 Task: Add Comment CM0049 to Card Card0049 in Board Board0043 in Workspace Development in Trello
Action: Mouse moved to (569, 55)
Screenshot: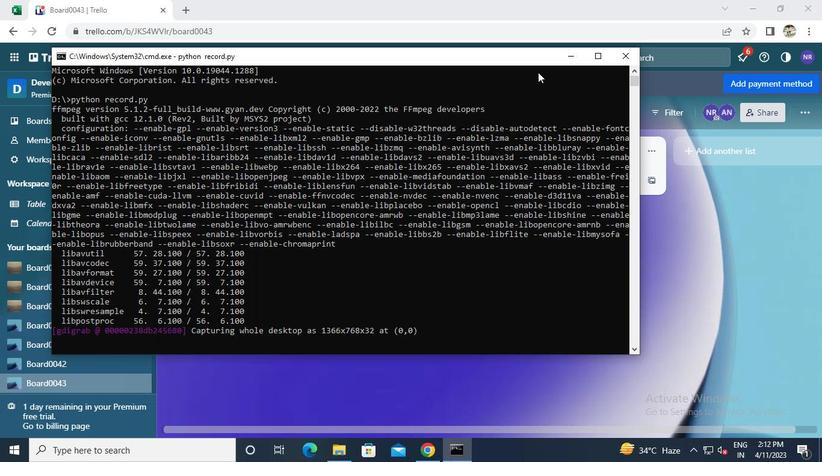 
Action: Mouse pressed left at (569, 55)
Screenshot: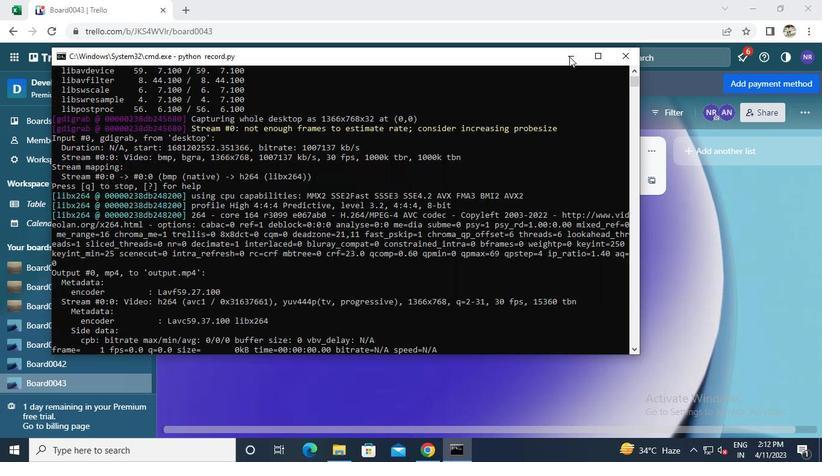 
Action: Mouse moved to (273, 199)
Screenshot: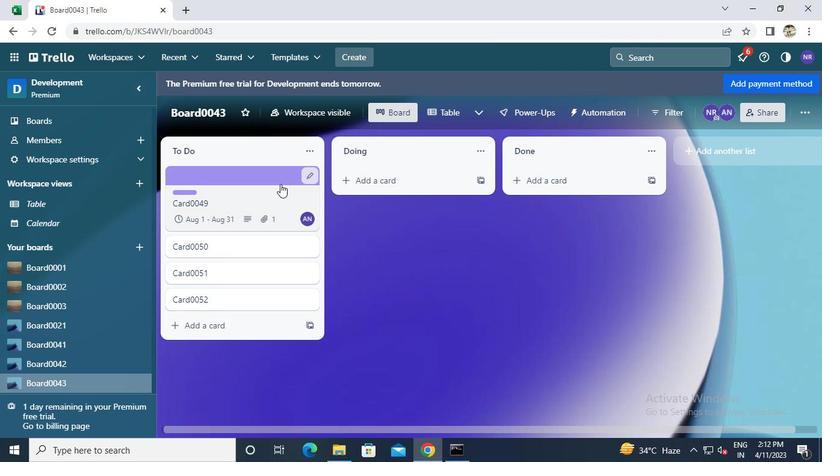 
Action: Mouse pressed left at (273, 199)
Screenshot: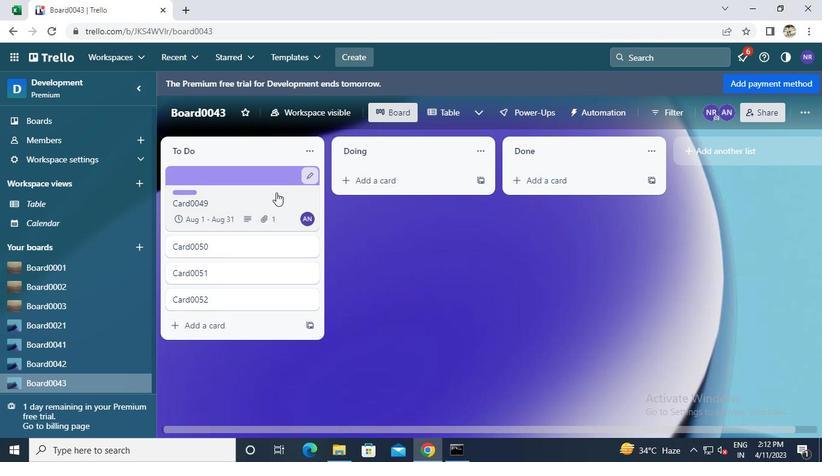 
Action: Mouse moved to (344, 273)
Screenshot: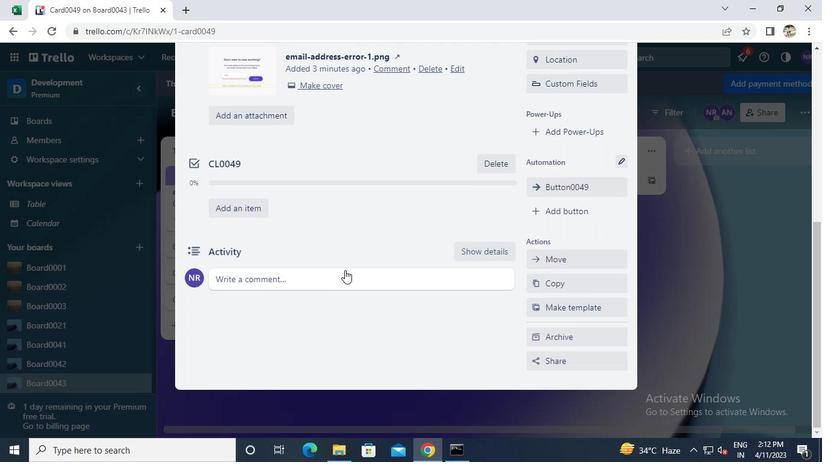 
Action: Mouse pressed left at (344, 273)
Screenshot: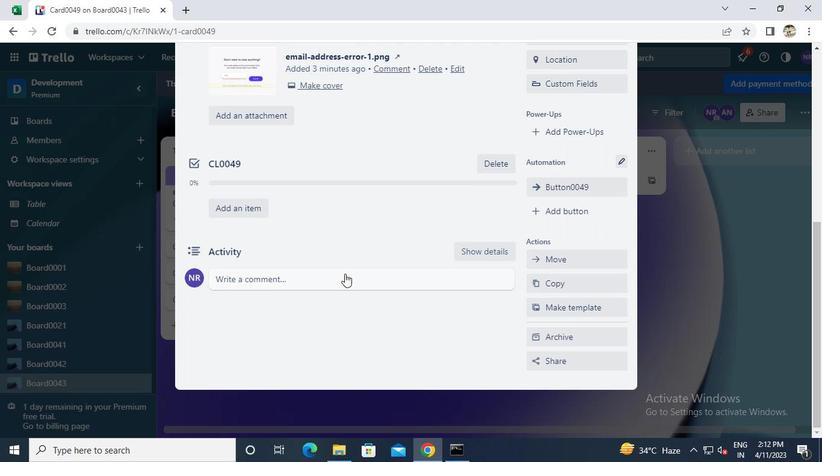 
Action: Keyboard c
Screenshot: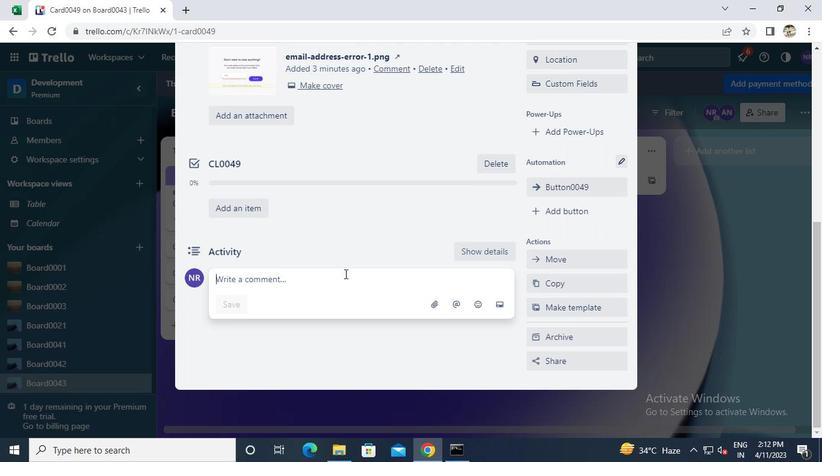 
Action: Keyboard m
Screenshot: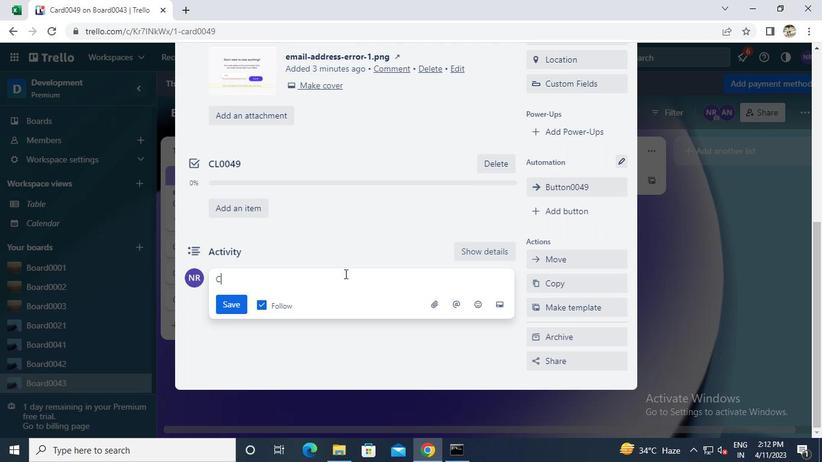 
Action: Keyboard 0
Screenshot: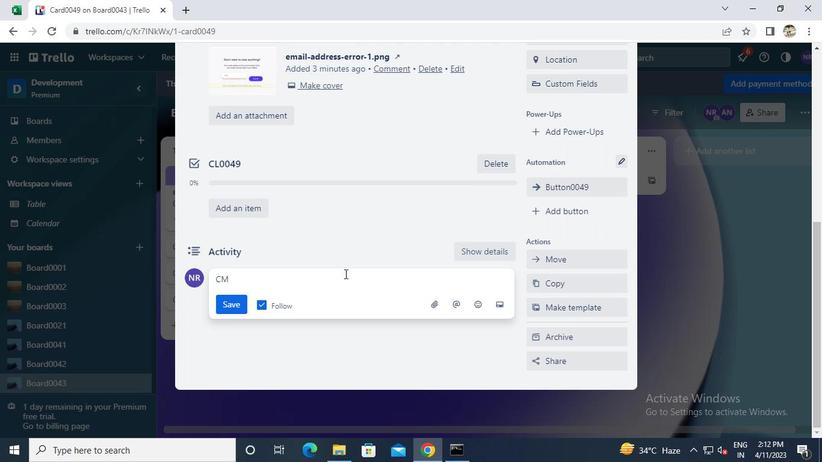 
Action: Keyboard 0
Screenshot: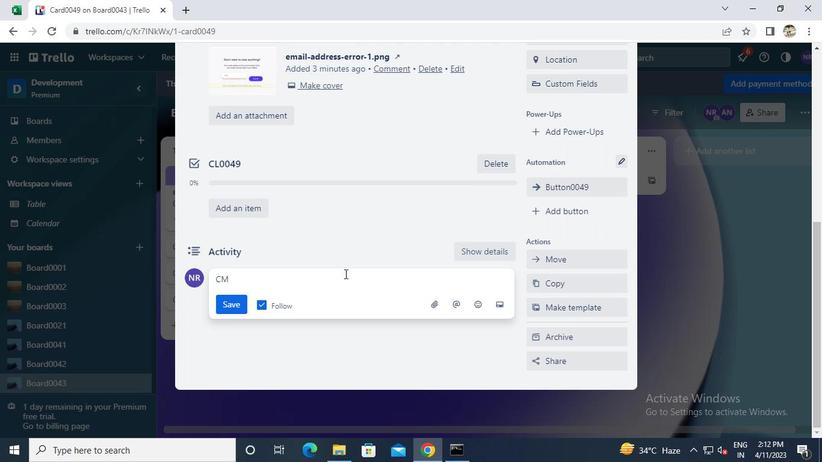 
Action: Keyboard 4
Screenshot: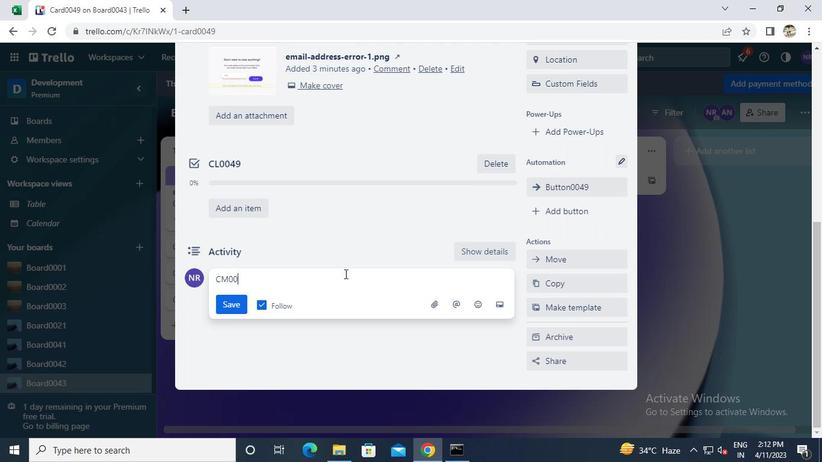 
Action: Keyboard 9
Screenshot: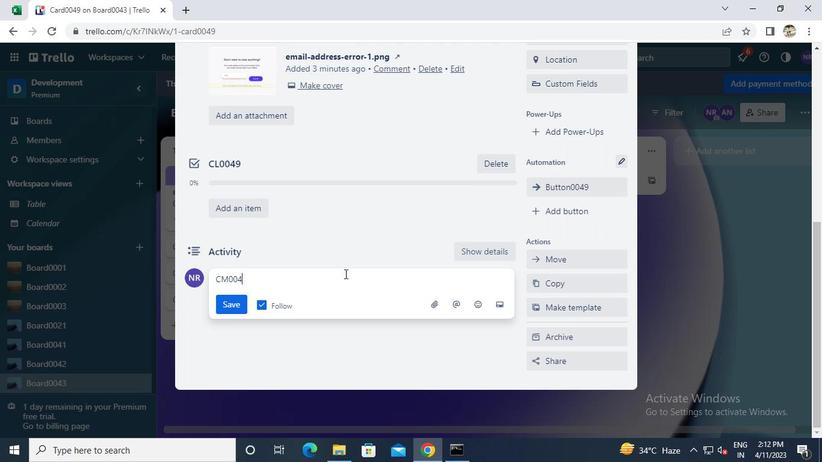 
Action: Mouse moved to (222, 303)
Screenshot: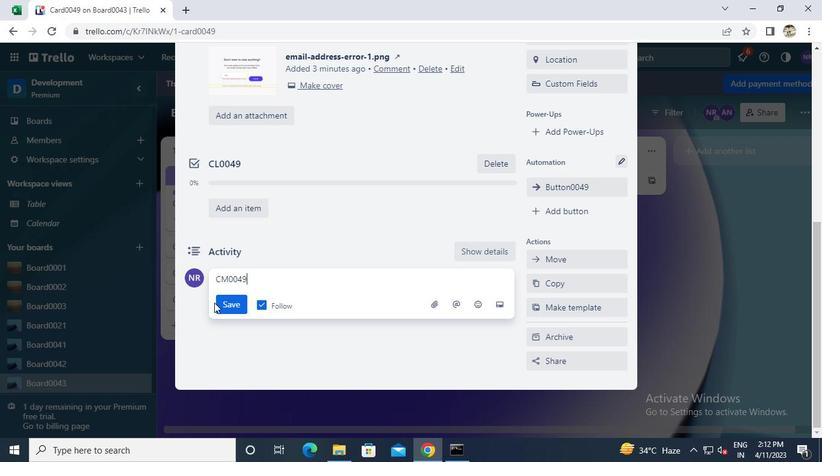 
Action: Mouse pressed left at (222, 303)
Screenshot: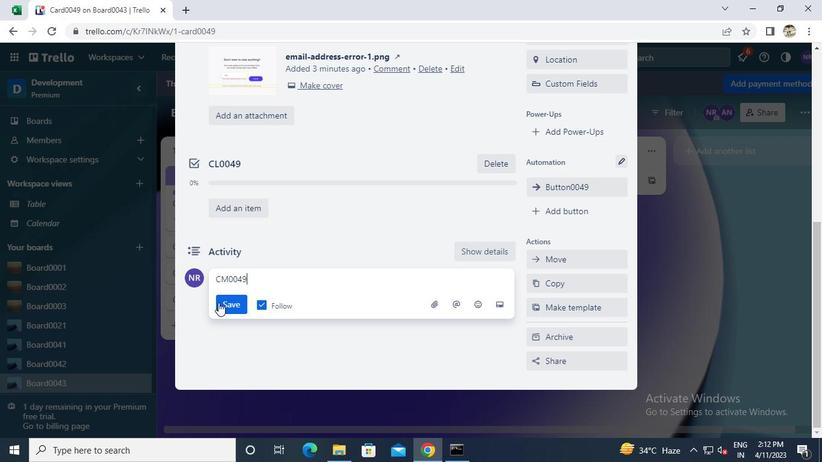 
Action: Mouse moved to (454, 458)
Screenshot: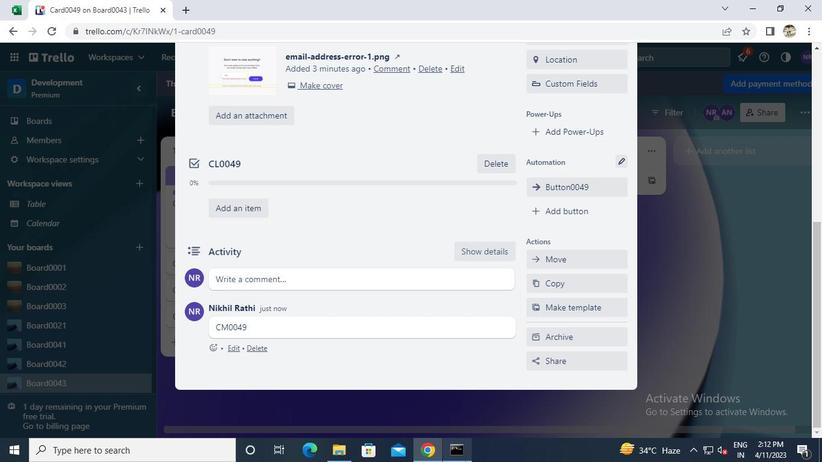 
Action: Mouse pressed left at (454, 458)
Screenshot: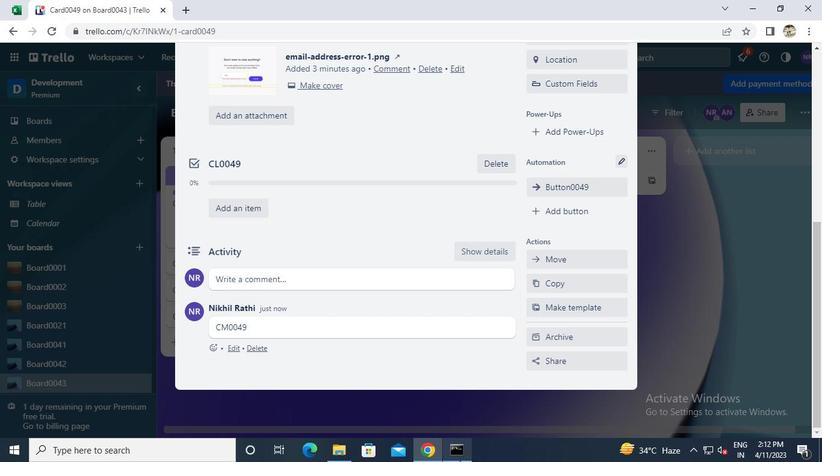 
Action: Mouse moved to (618, 60)
Screenshot: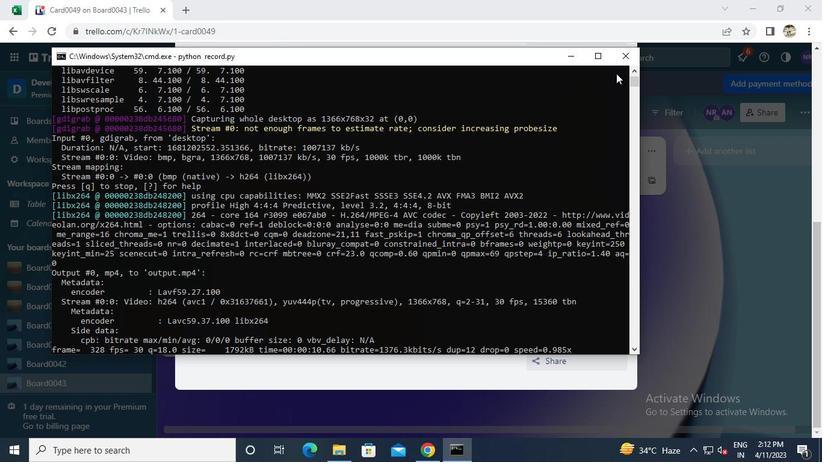 
Action: Mouse pressed left at (618, 60)
Screenshot: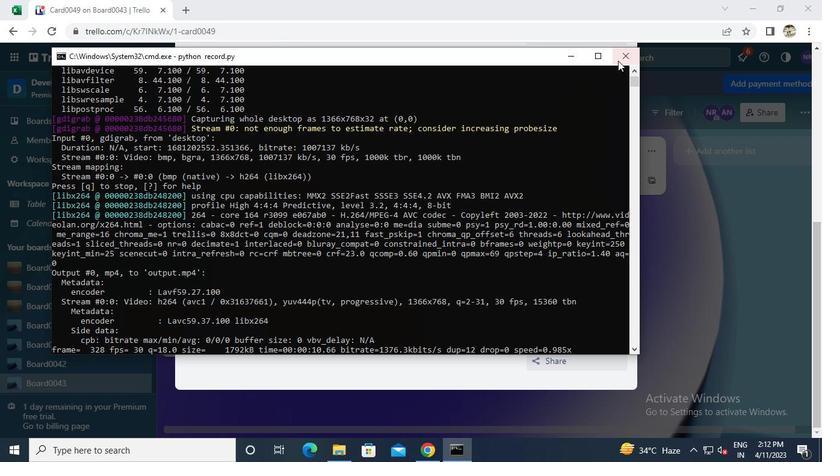 
